 Task: Look for products in the category "Flatbreads" from Rustic Crust only.
Action: Mouse pressed left at (16, 101)
Screenshot: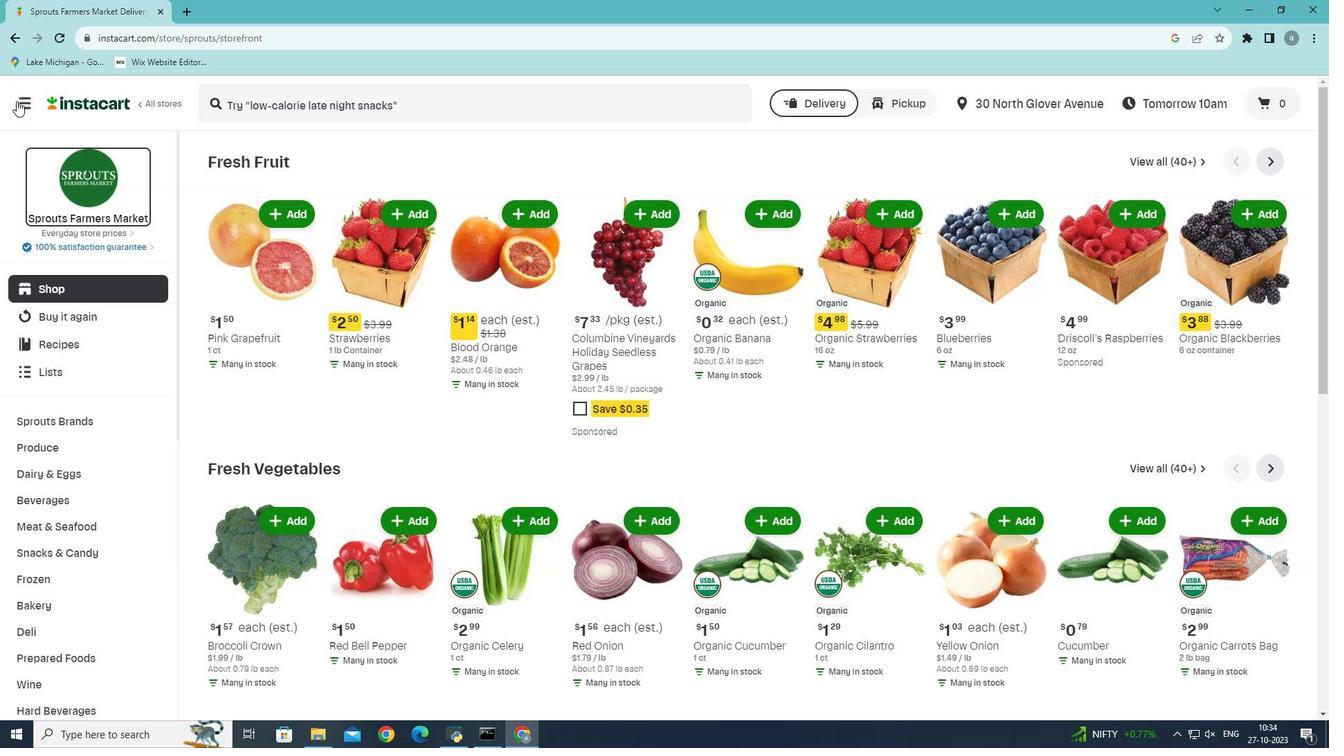 
Action: Mouse moved to (42, 402)
Screenshot: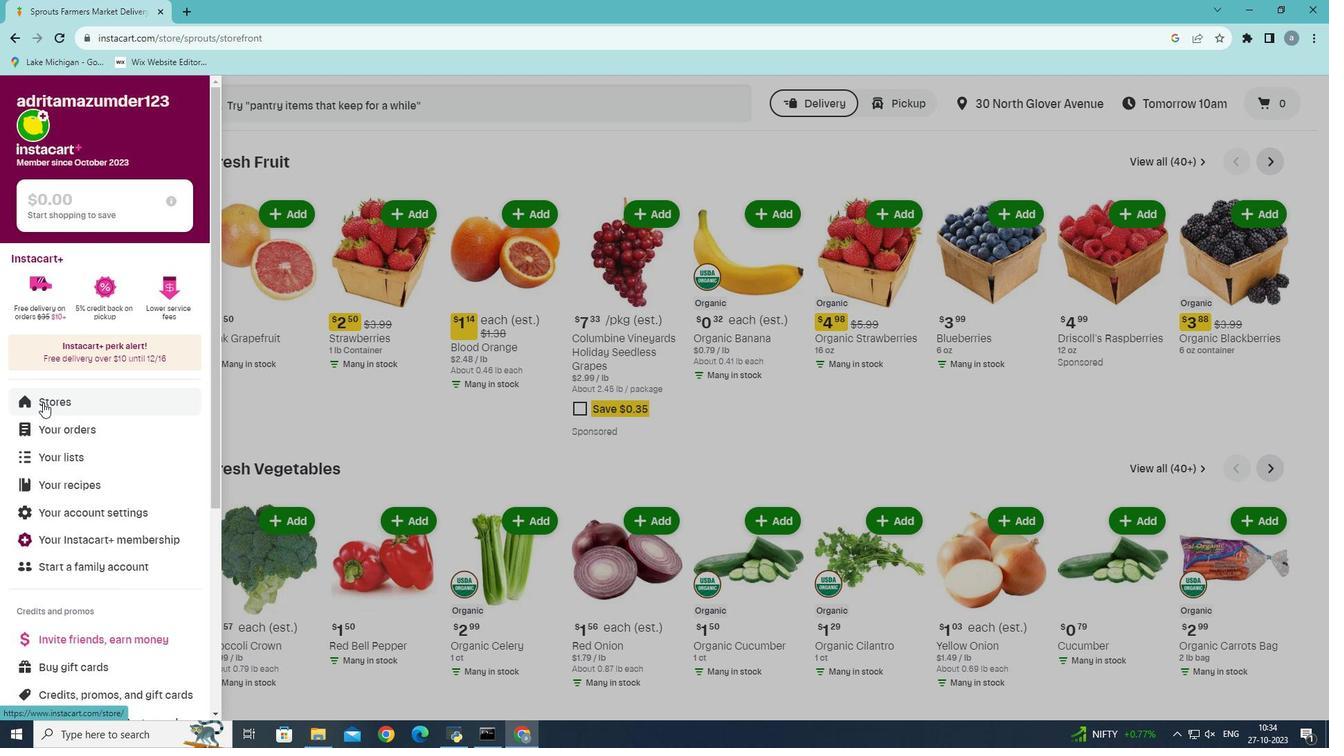 
Action: Mouse pressed left at (42, 402)
Screenshot: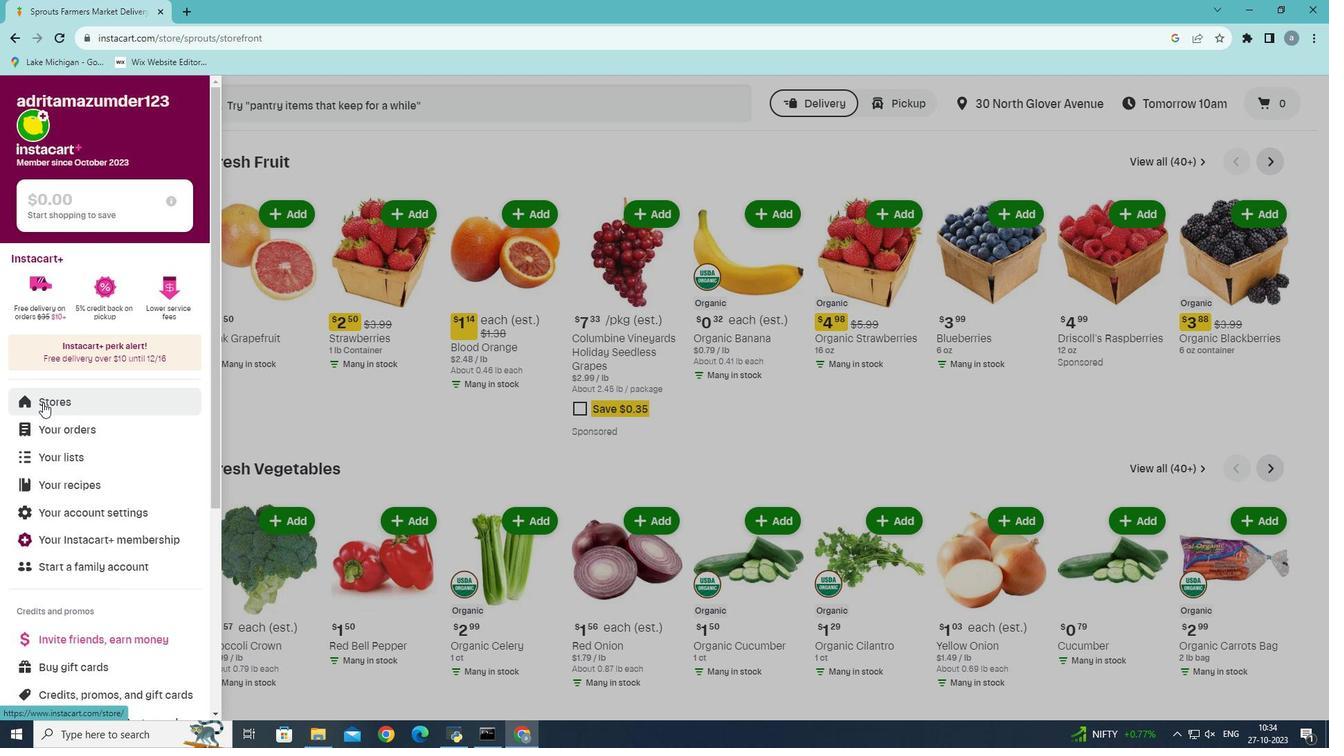 
Action: Mouse moved to (315, 148)
Screenshot: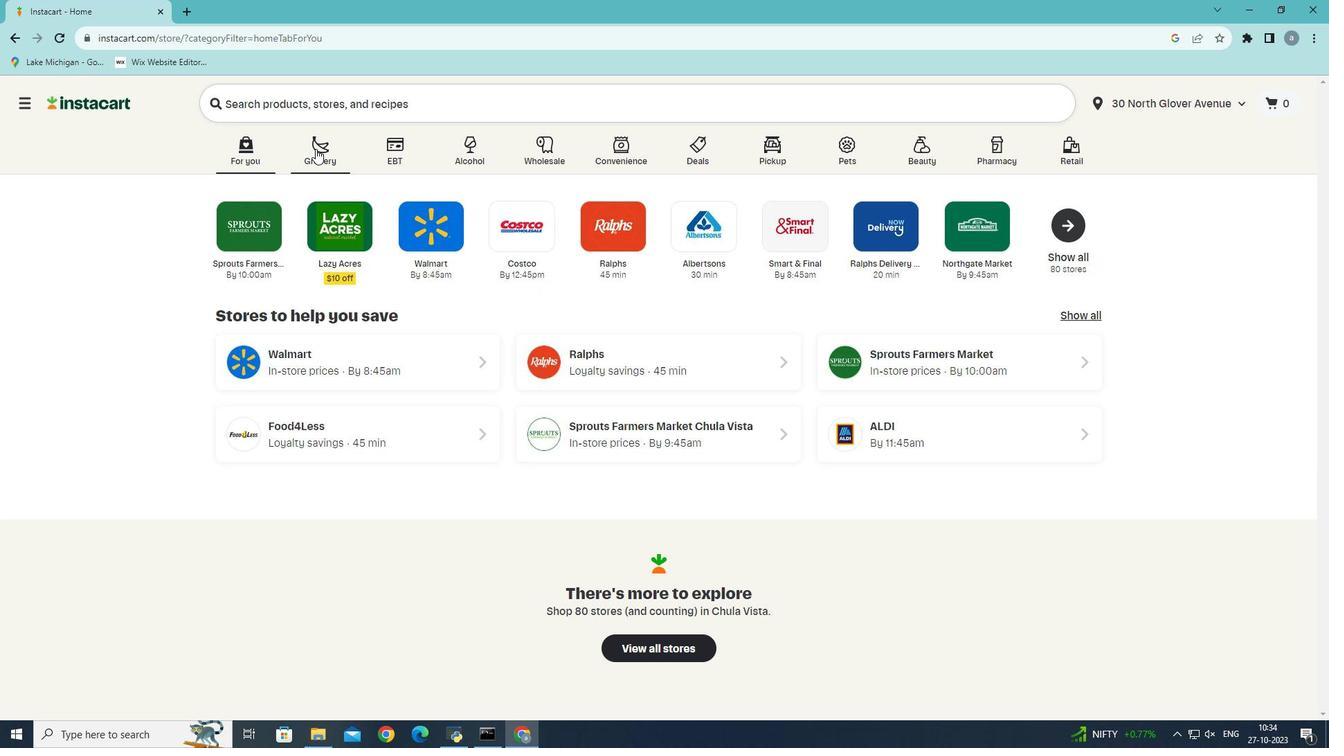 
Action: Mouse pressed left at (315, 148)
Screenshot: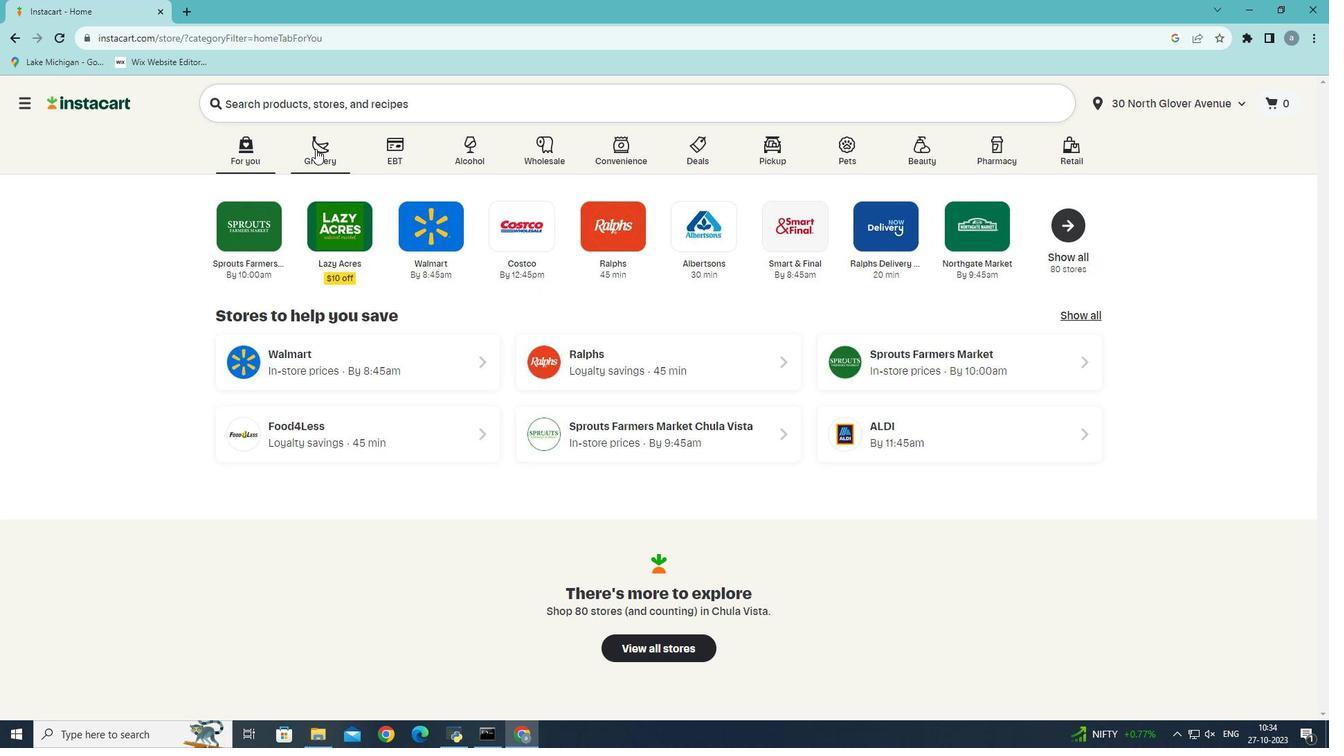 
Action: Mouse moved to (293, 403)
Screenshot: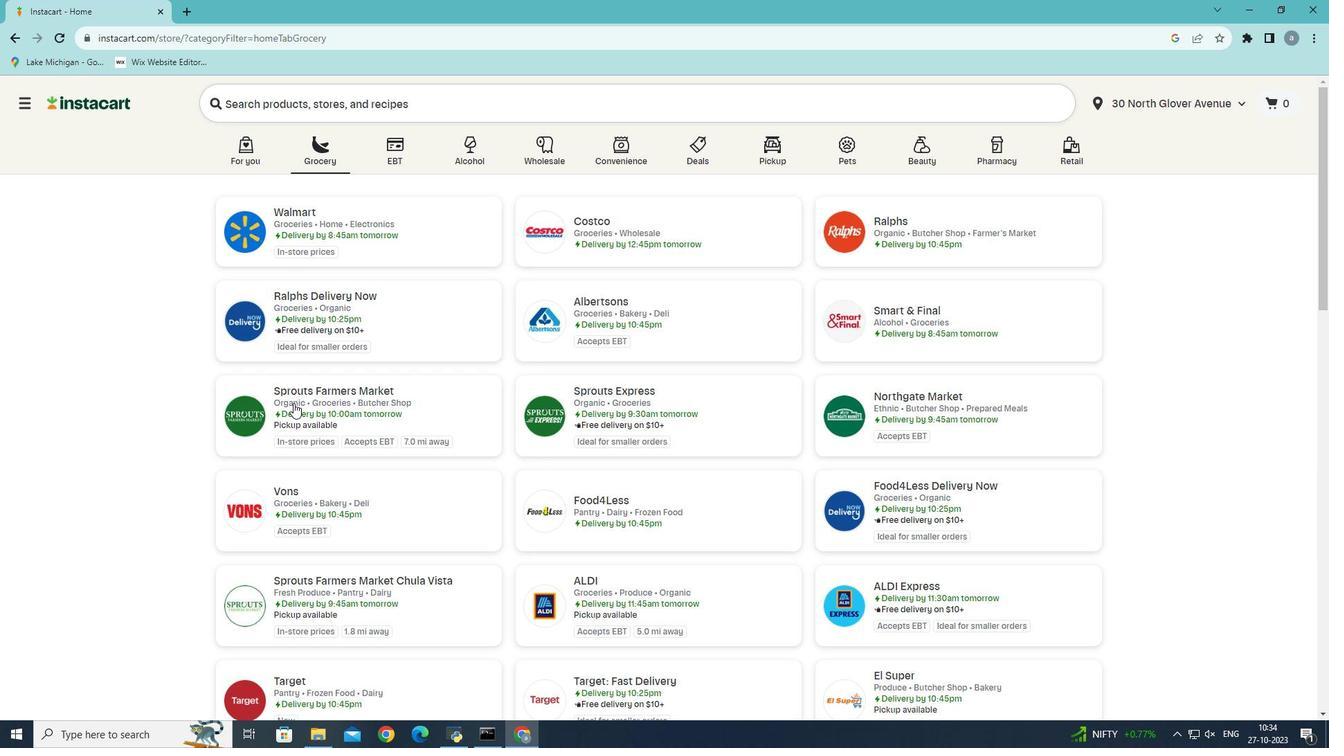 
Action: Mouse pressed left at (293, 403)
Screenshot: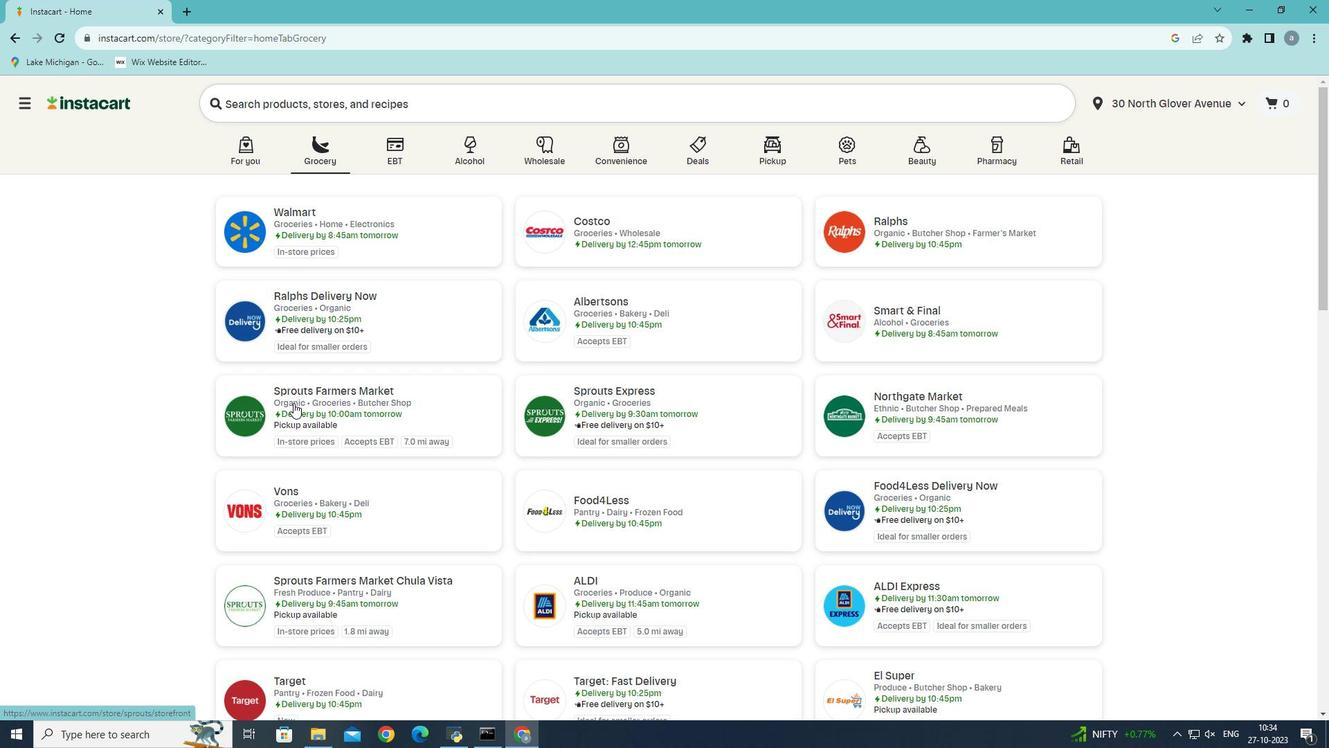 
Action: Mouse moved to (48, 609)
Screenshot: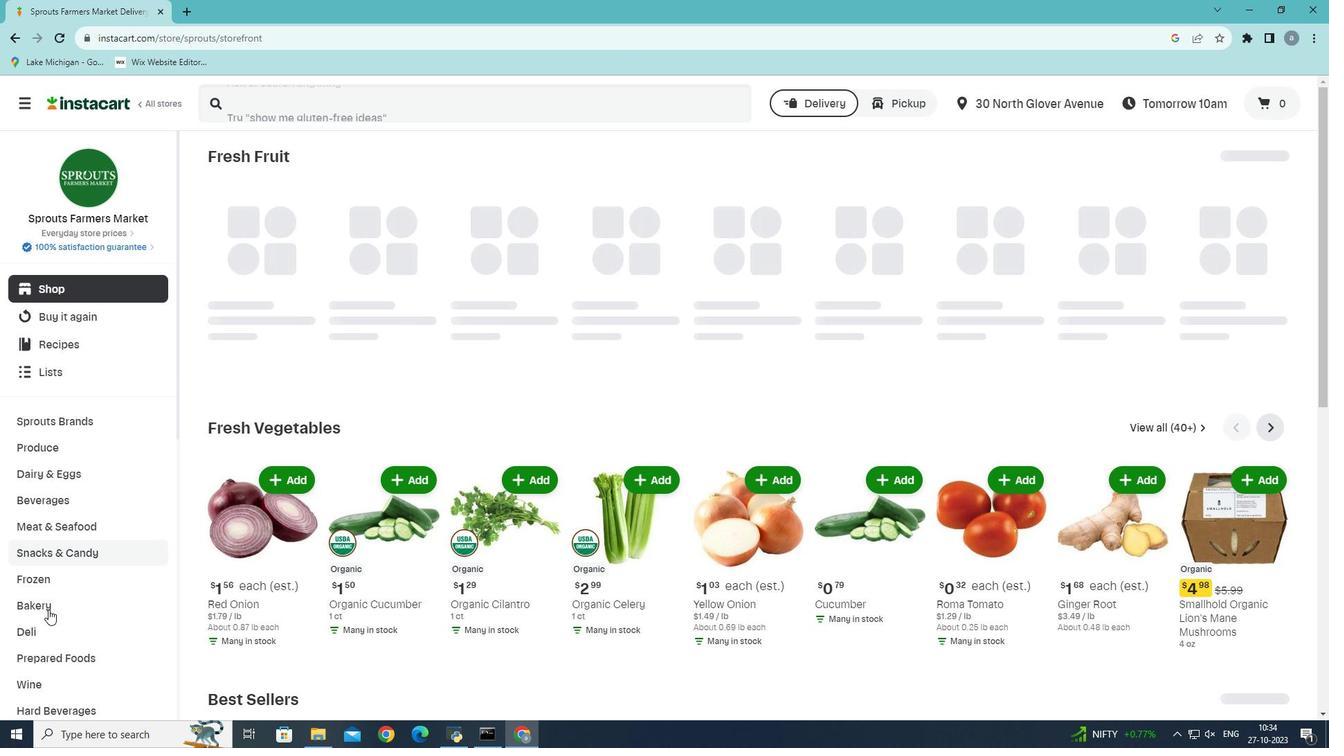
Action: Mouse pressed left at (48, 609)
Screenshot: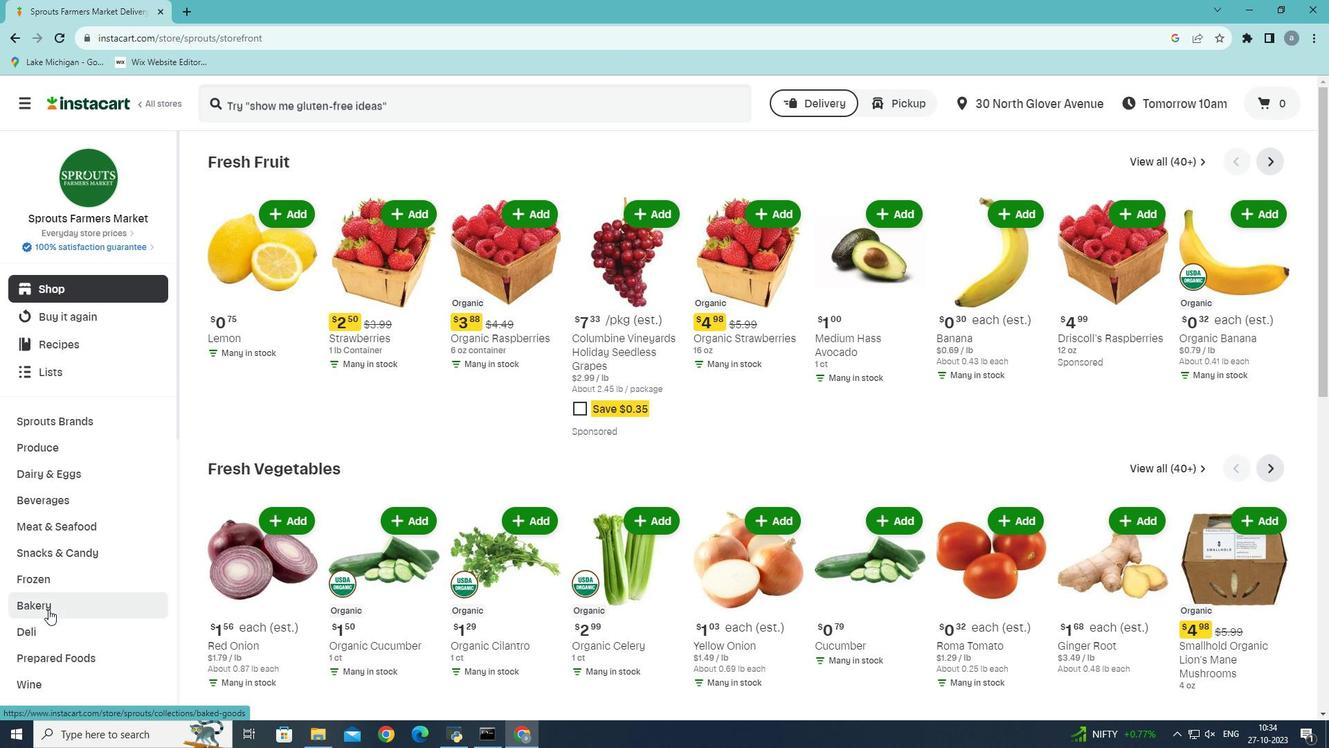 
Action: Mouse moved to (1022, 198)
Screenshot: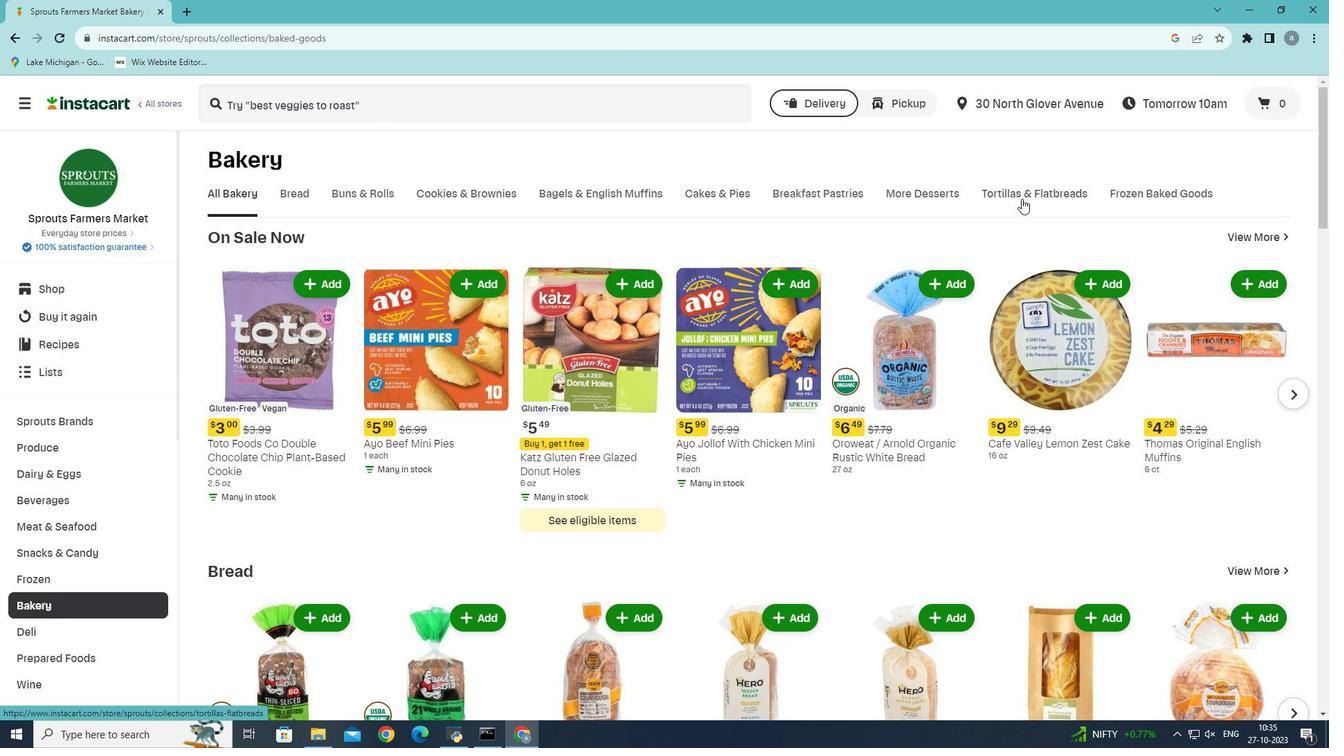 
Action: Mouse pressed left at (1022, 198)
Screenshot: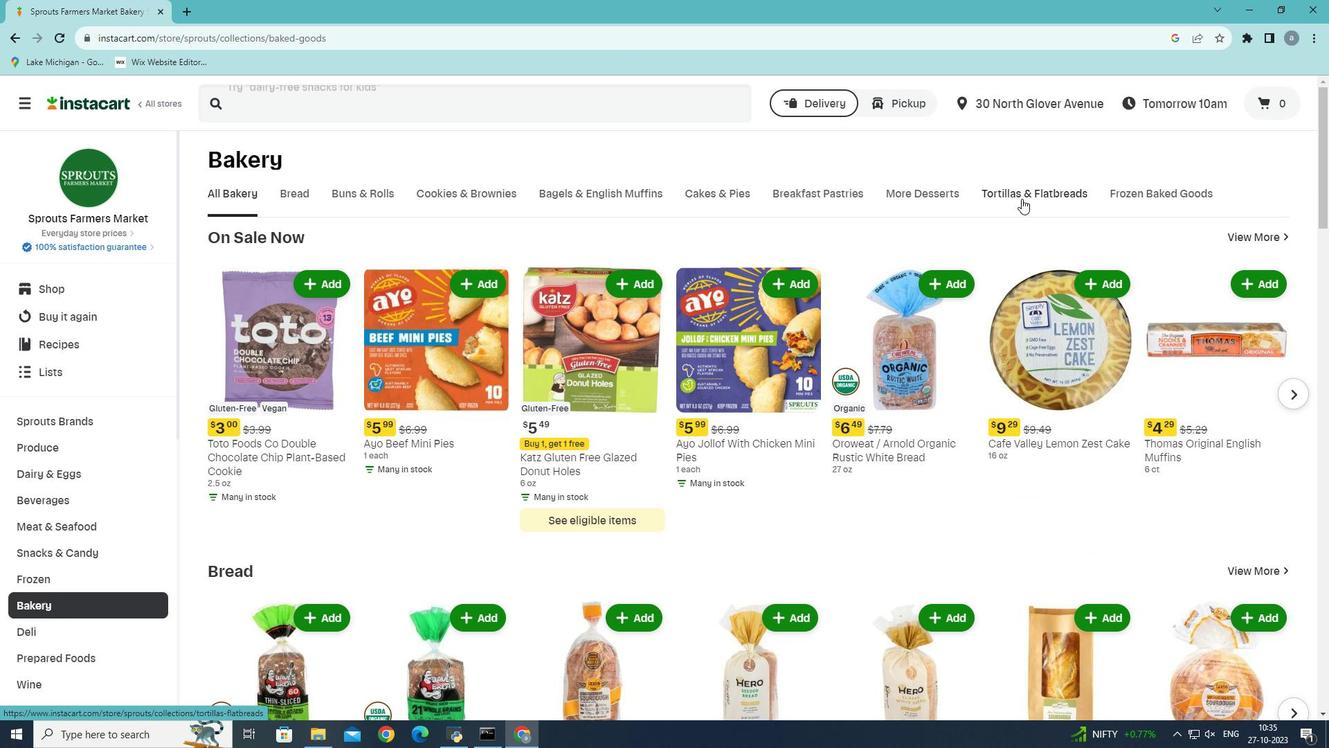 
Action: Mouse moved to (404, 254)
Screenshot: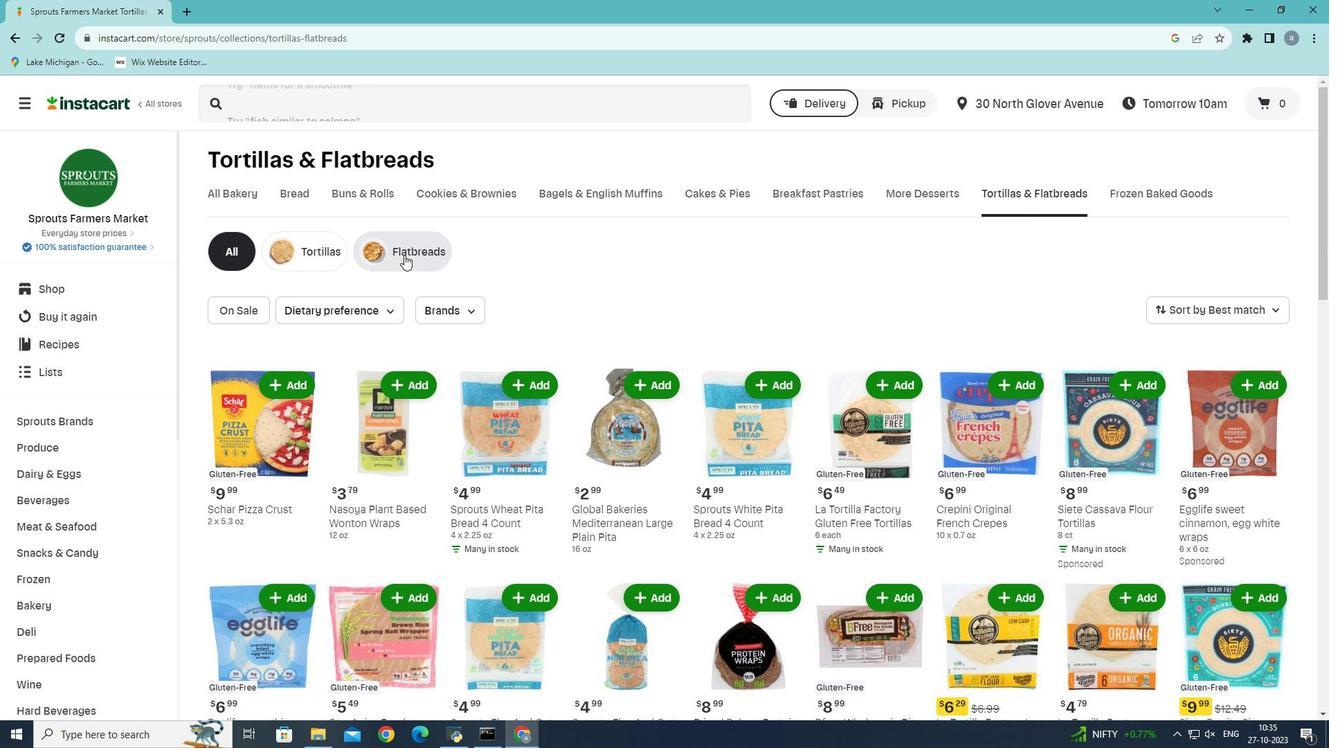 
Action: Mouse pressed left at (404, 254)
Screenshot: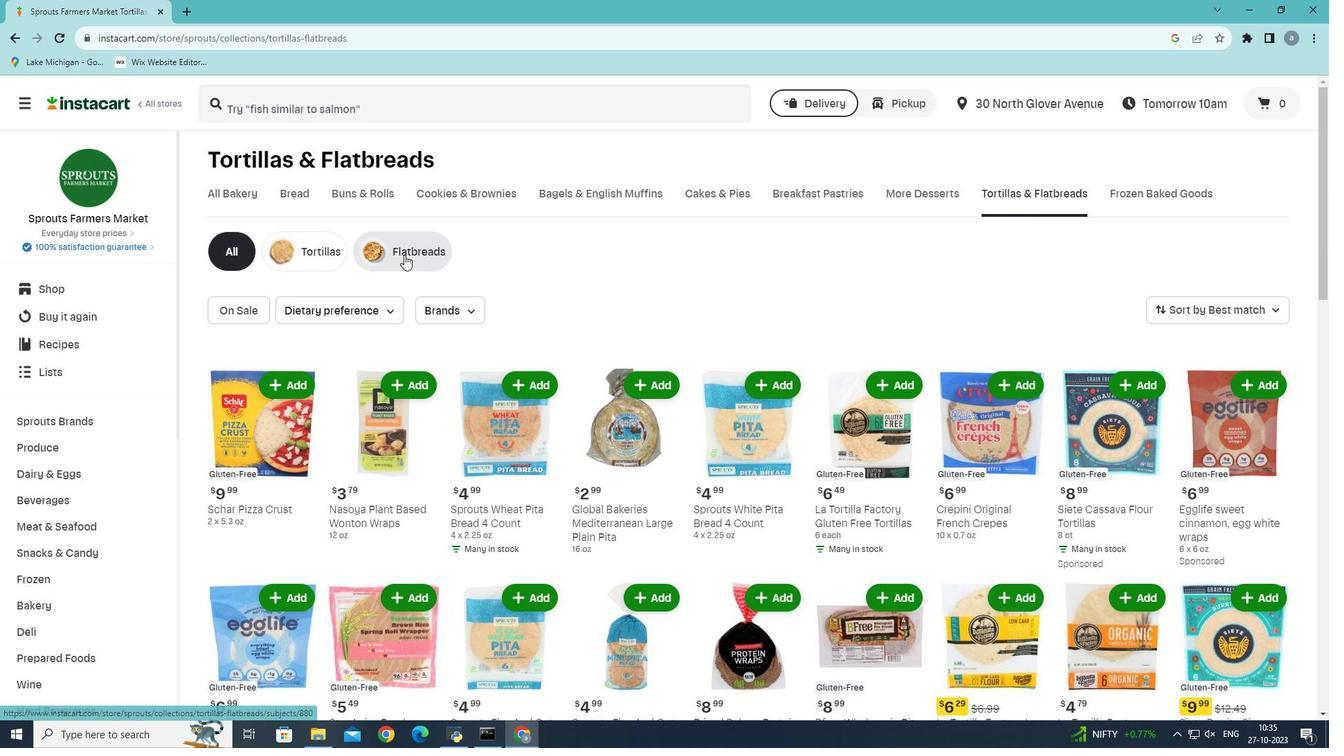 
Action: Mouse moved to (471, 308)
Screenshot: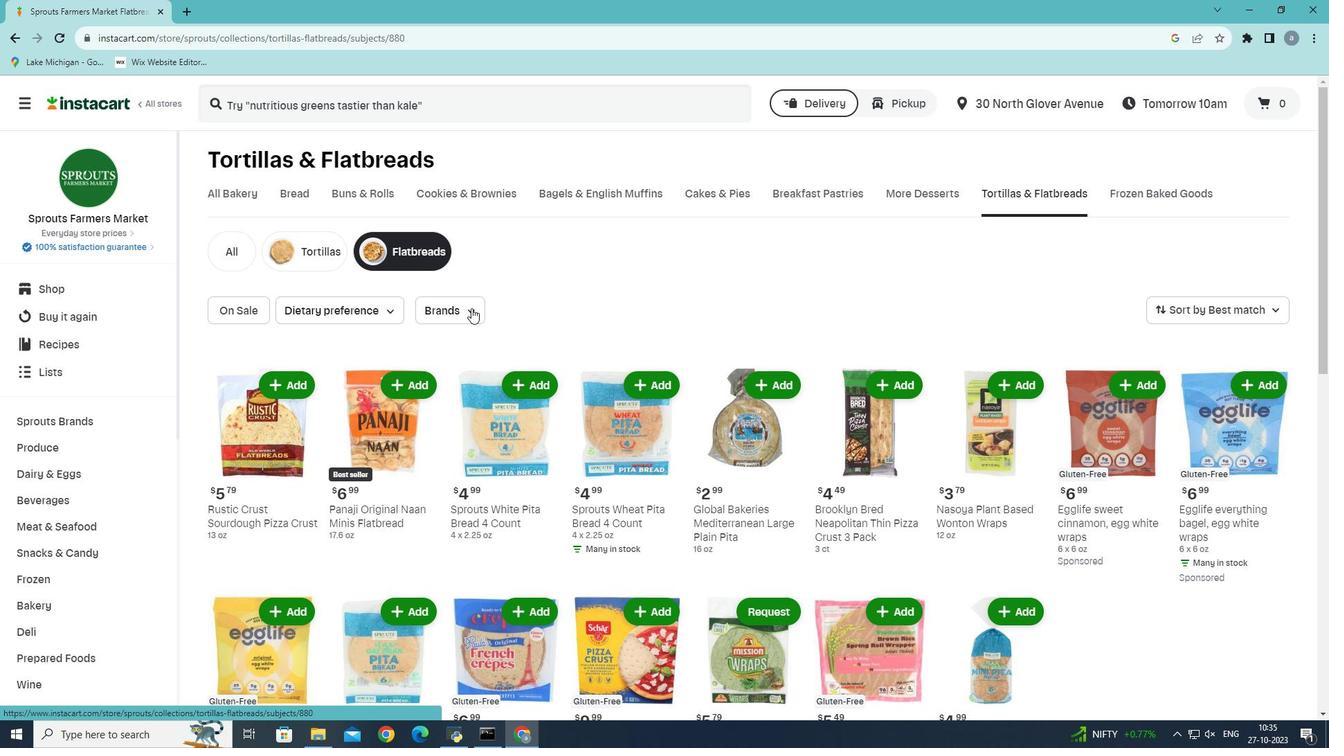 
Action: Mouse pressed left at (471, 308)
Screenshot: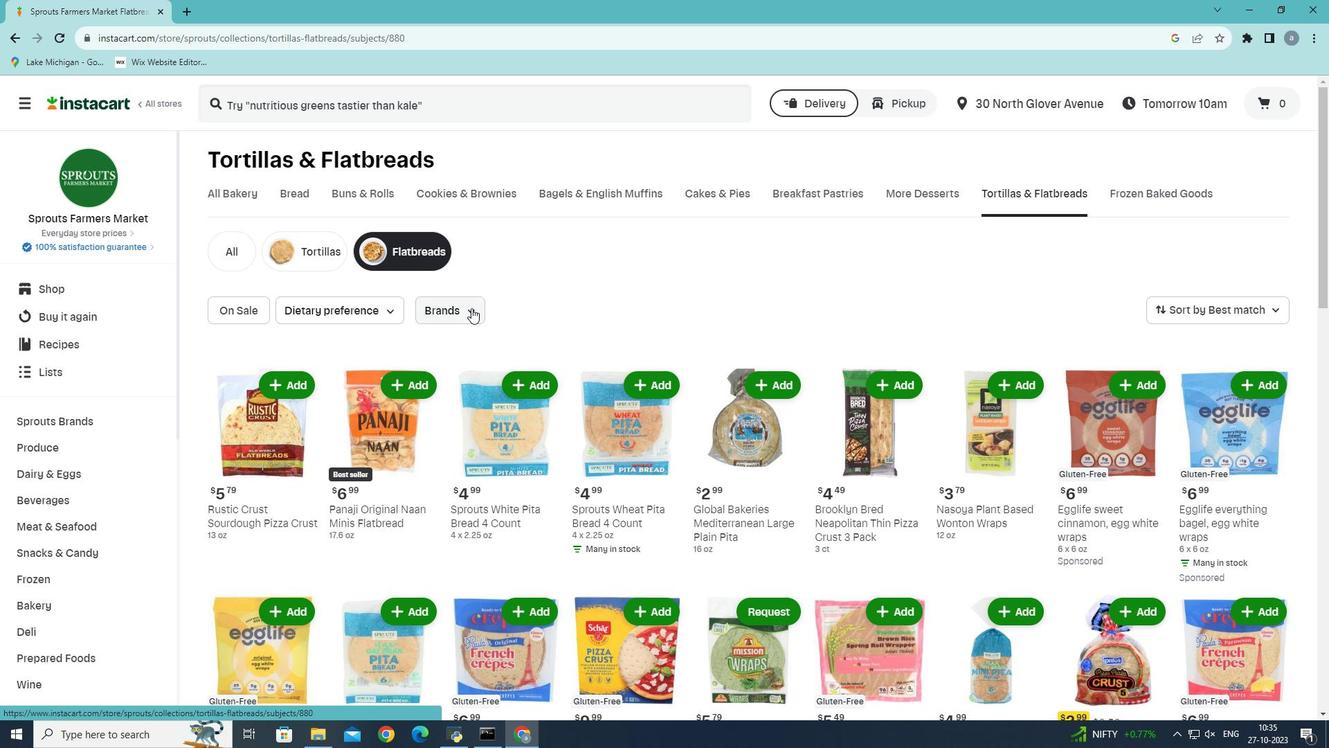 
Action: Mouse moved to (434, 521)
Screenshot: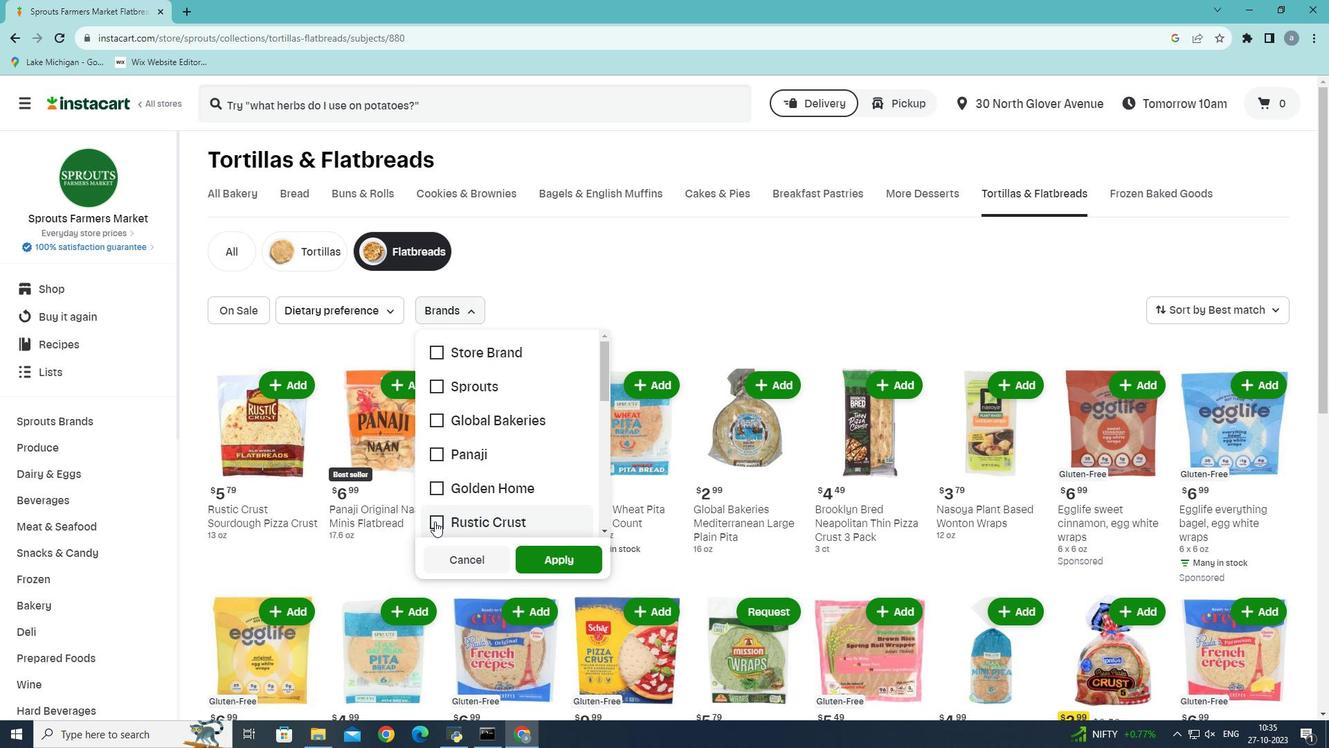 
Action: Mouse pressed left at (434, 521)
Screenshot: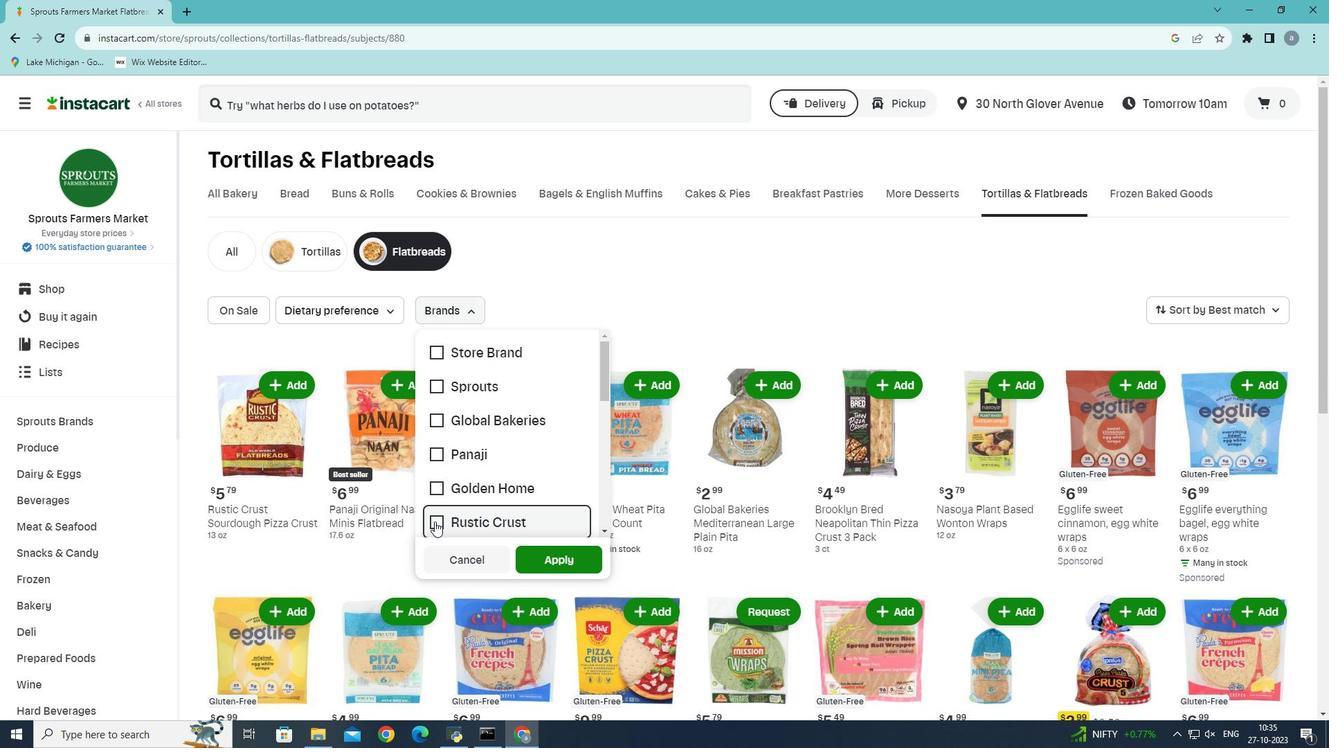 
Action: Mouse moved to (547, 561)
Screenshot: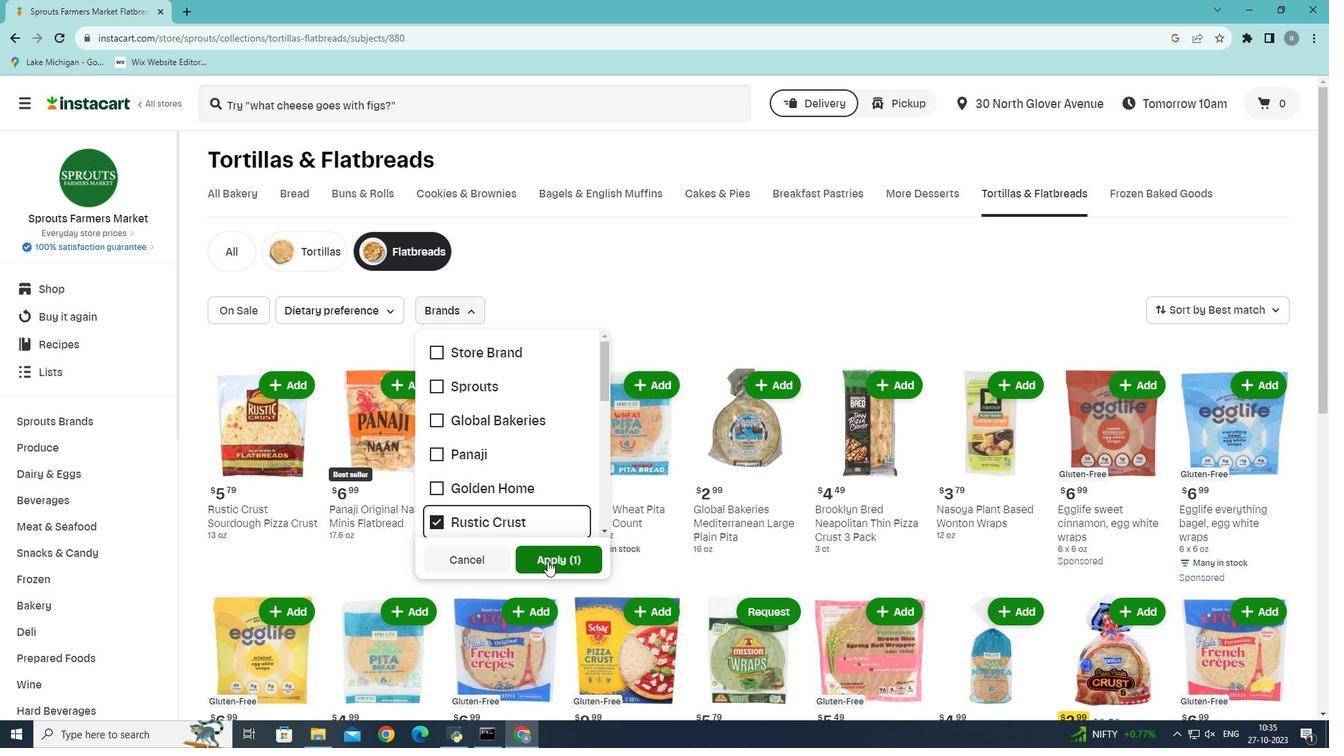 
Action: Mouse pressed left at (547, 561)
Screenshot: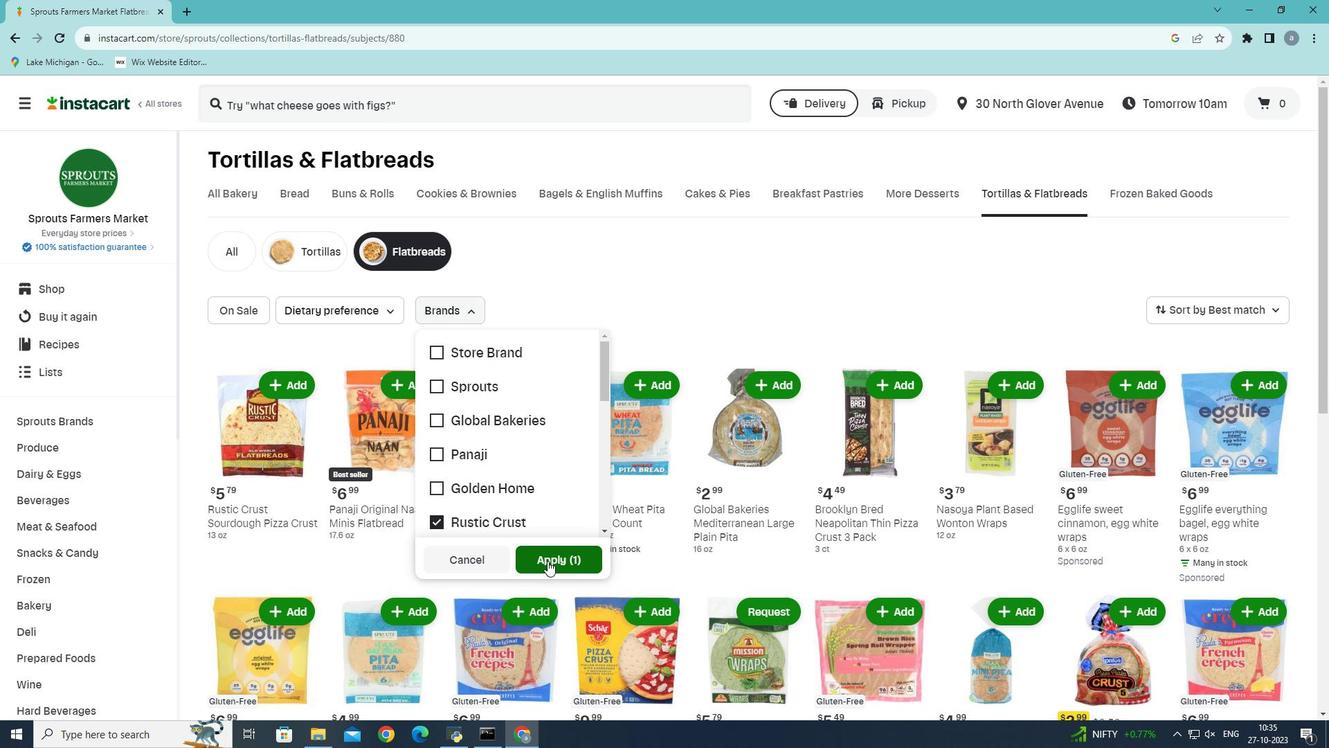 
Action: Mouse moved to (549, 555)
Screenshot: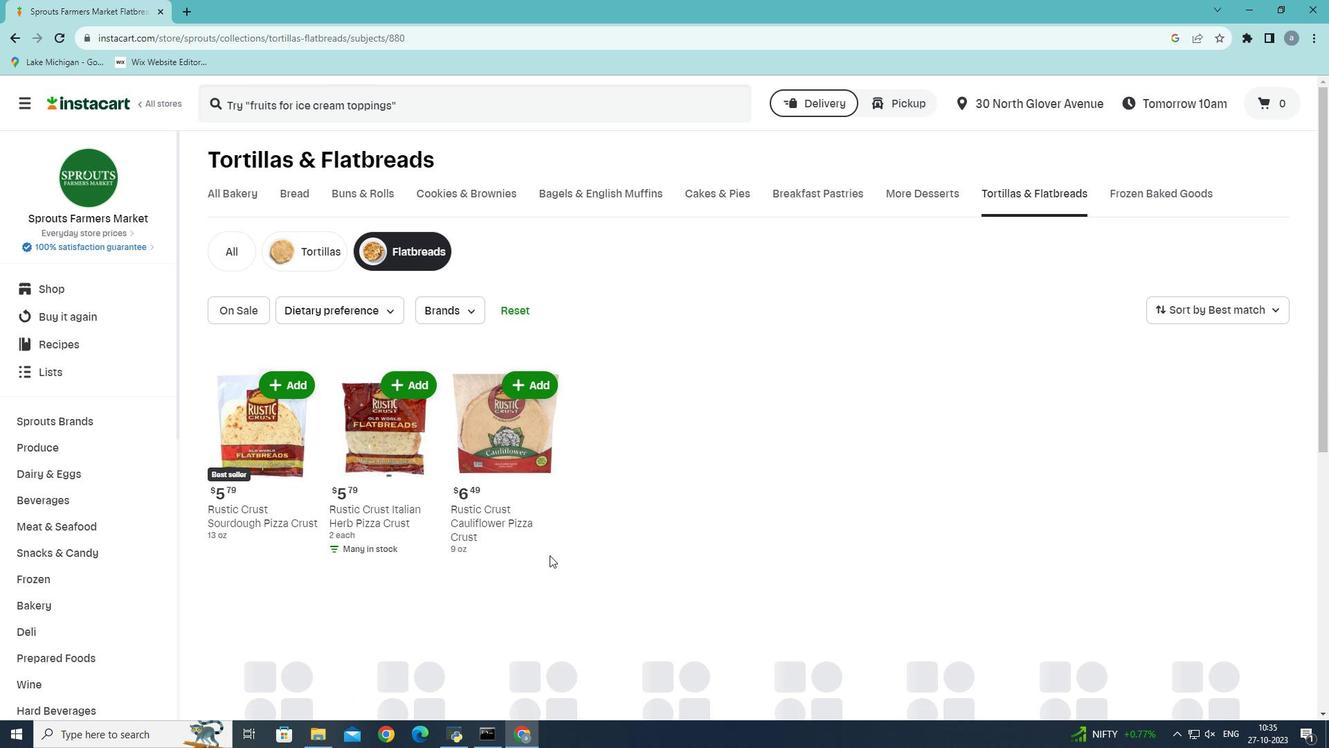 
